 Task: Add a field from the Popular template Effort Level a blank project CompleteTech
Action: Mouse moved to (127, 614)
Screenshot: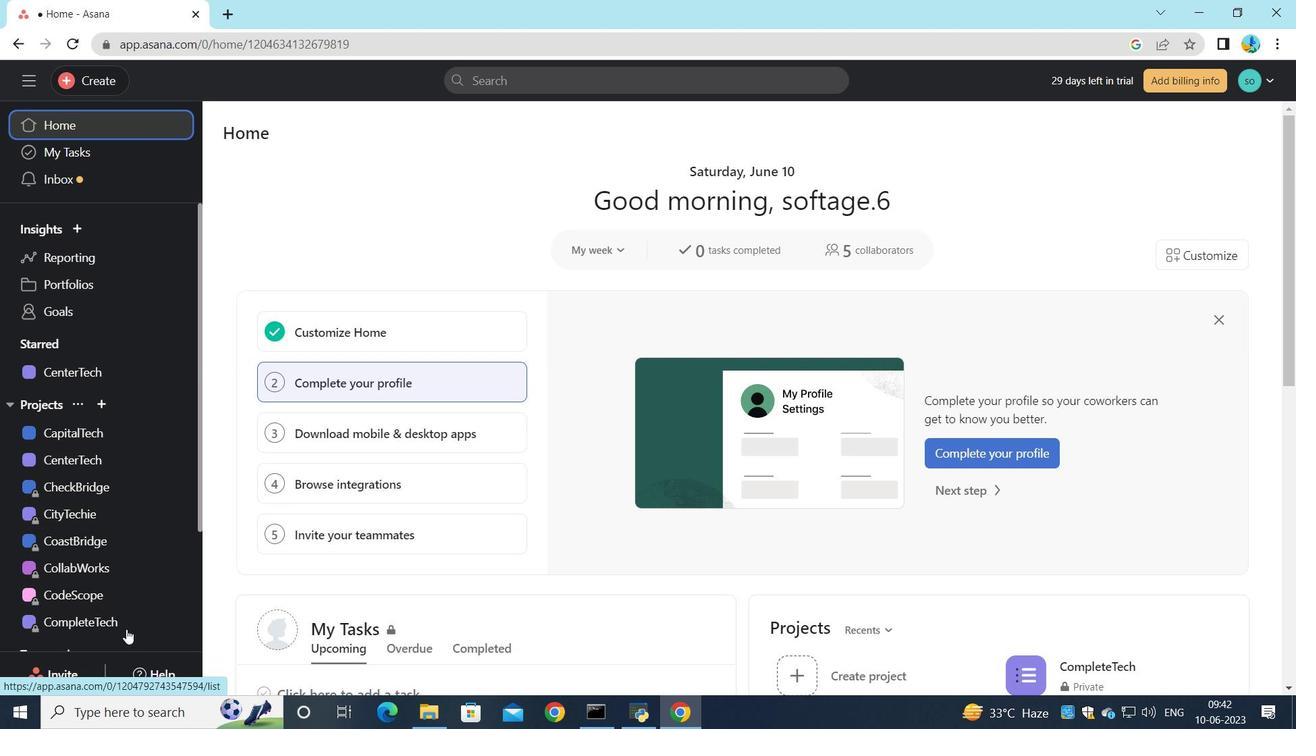 
Action: Mouse pressed left at (127, 614)
Screenshot: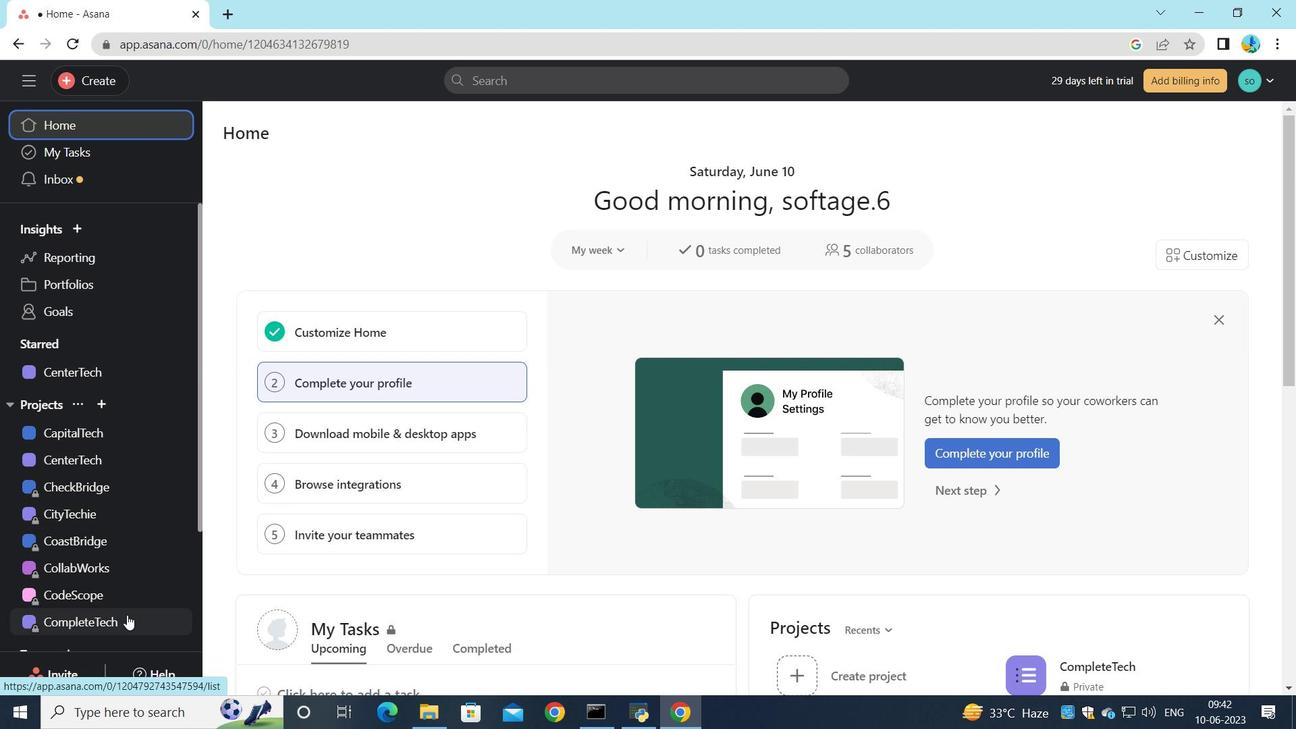 
Action: Mouse moved to (1234, 242)
Screenshot: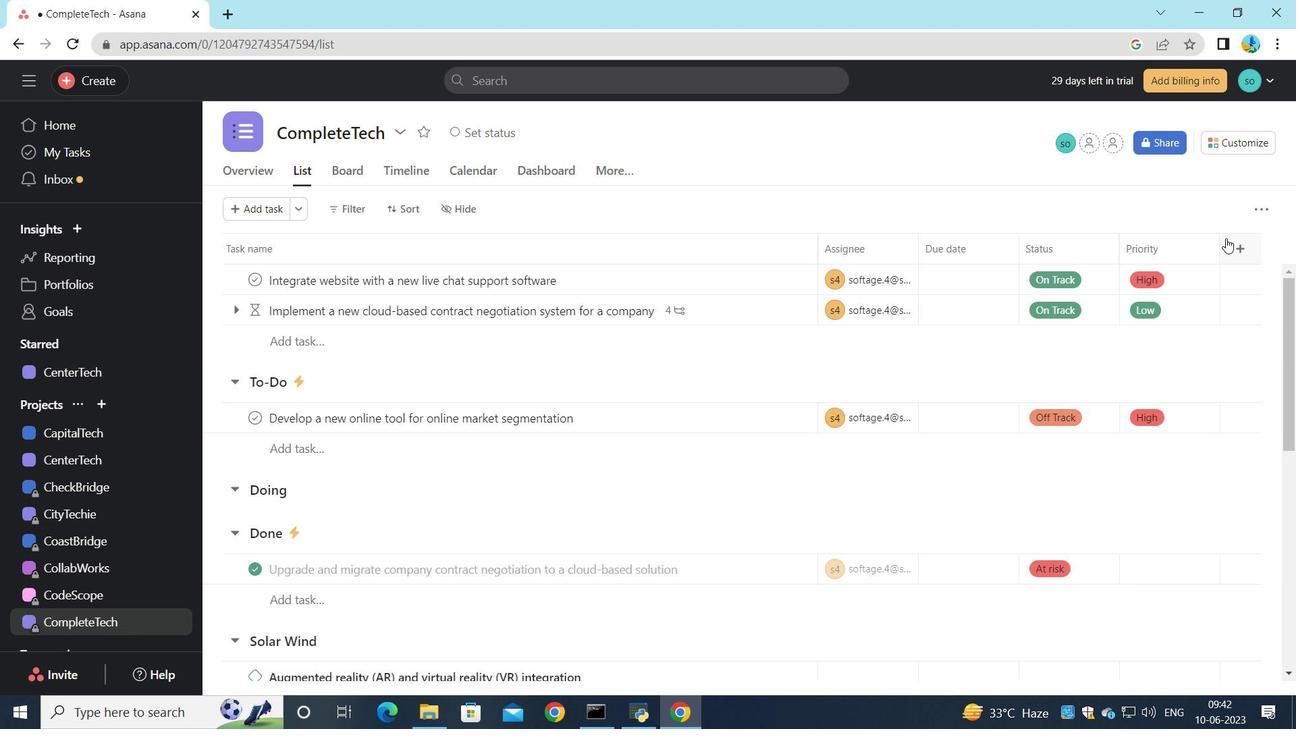 
Action: Mouse pressed left at (1234, 242)
Screenshot: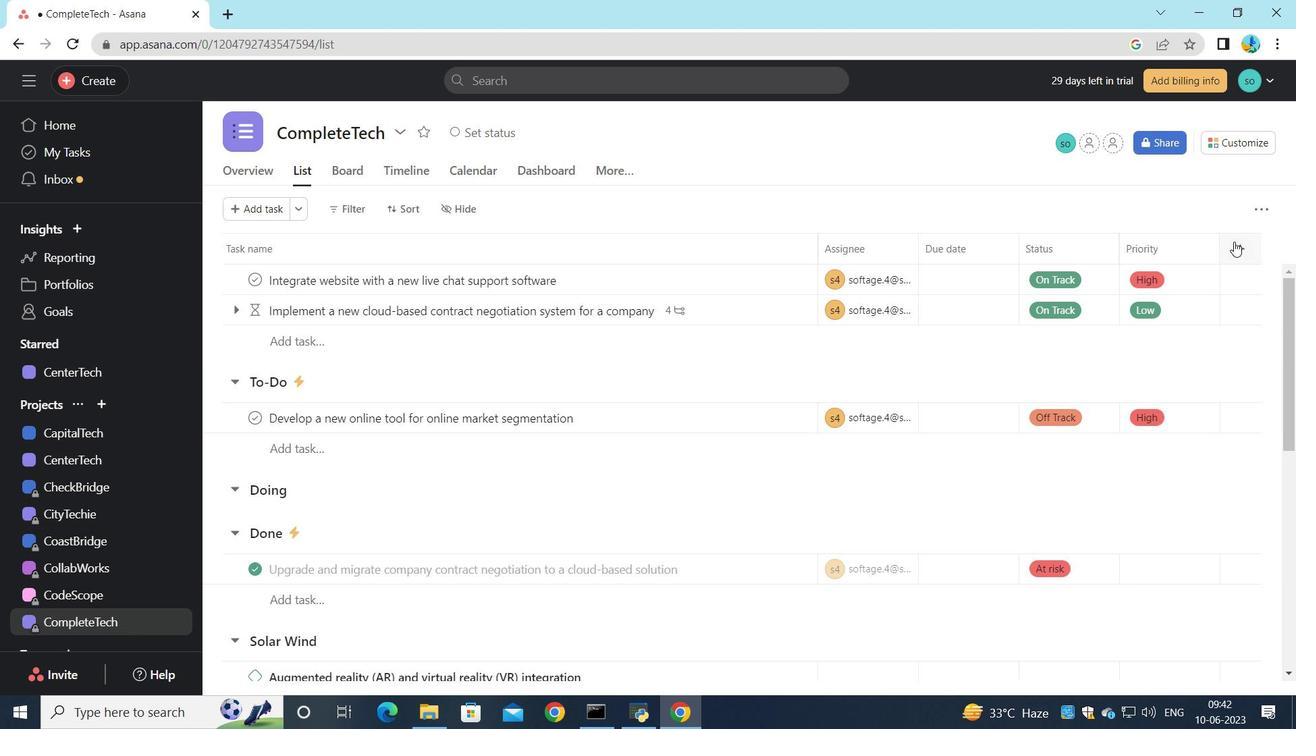 
Action: Mouse moved to (1128, 142)
Screenshot: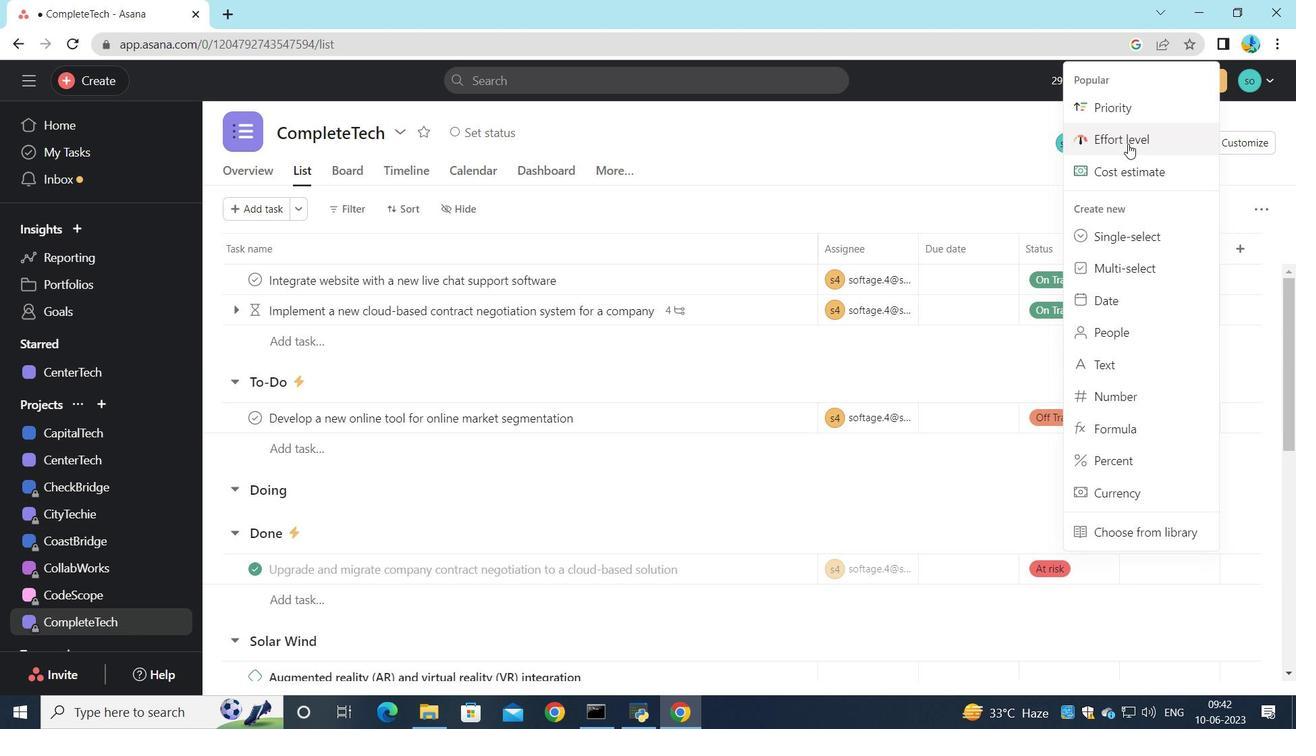 
Action: Mouse pressed left at (1128, 142)
Screenshot: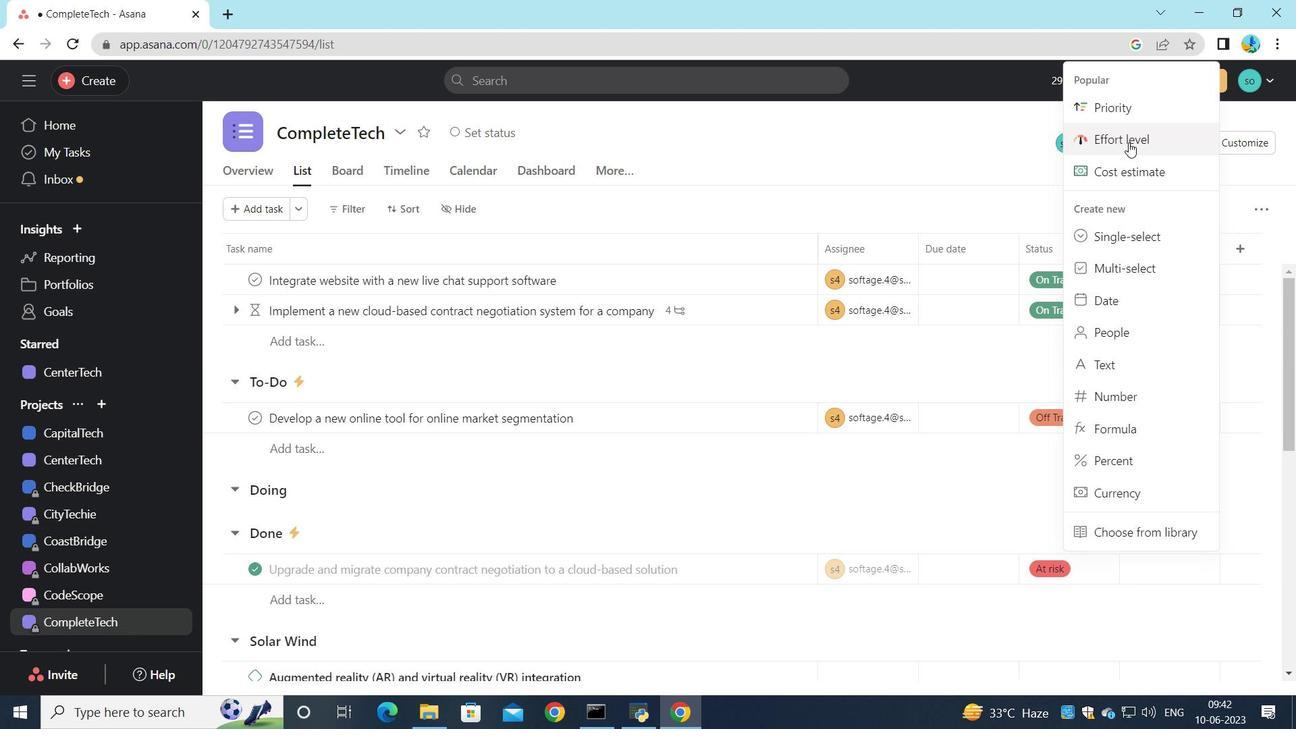 
Action: Mouse moved to (820, 590)
Screenshot: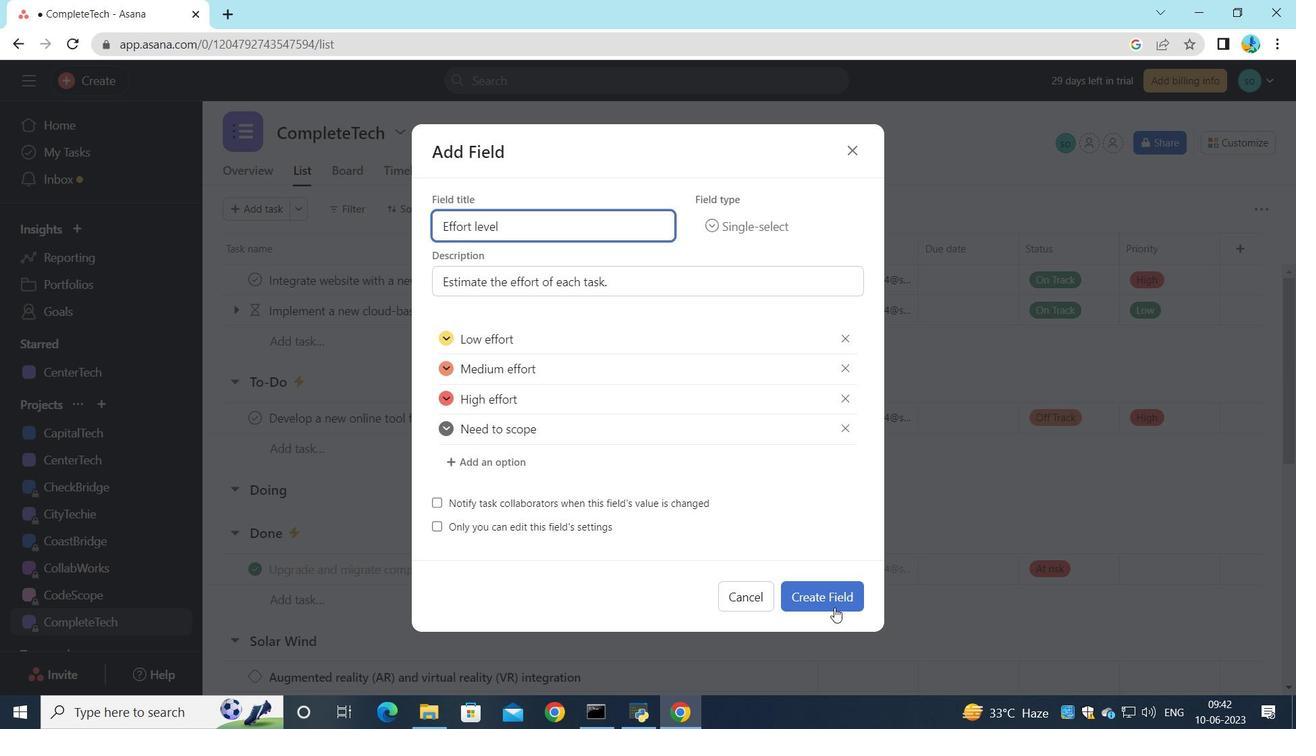 
Action: Mouse pressed left at (820, 590)
Screenshot: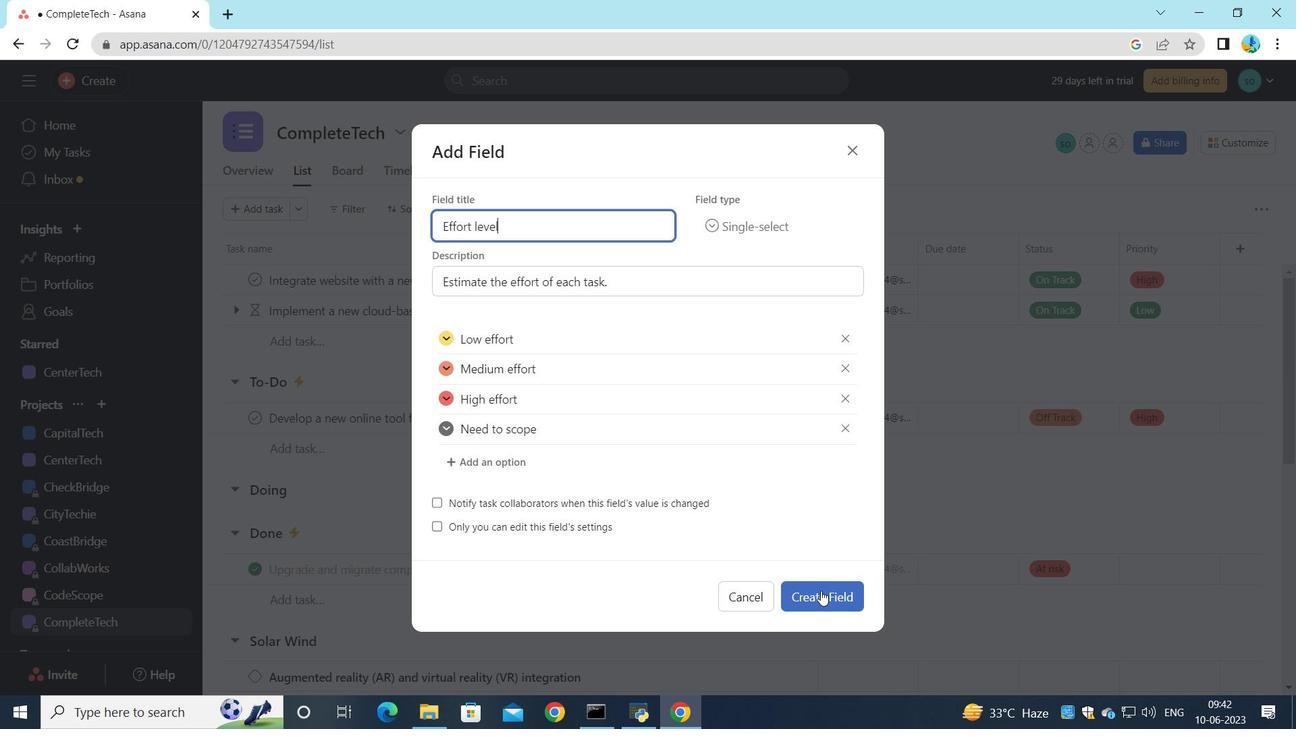 
